 Task: Locate the nearest state parks to Charleston, South Carolina, and Columbia, South Carolina.
Action: Mouse moved to (177, 101)
Screenshot: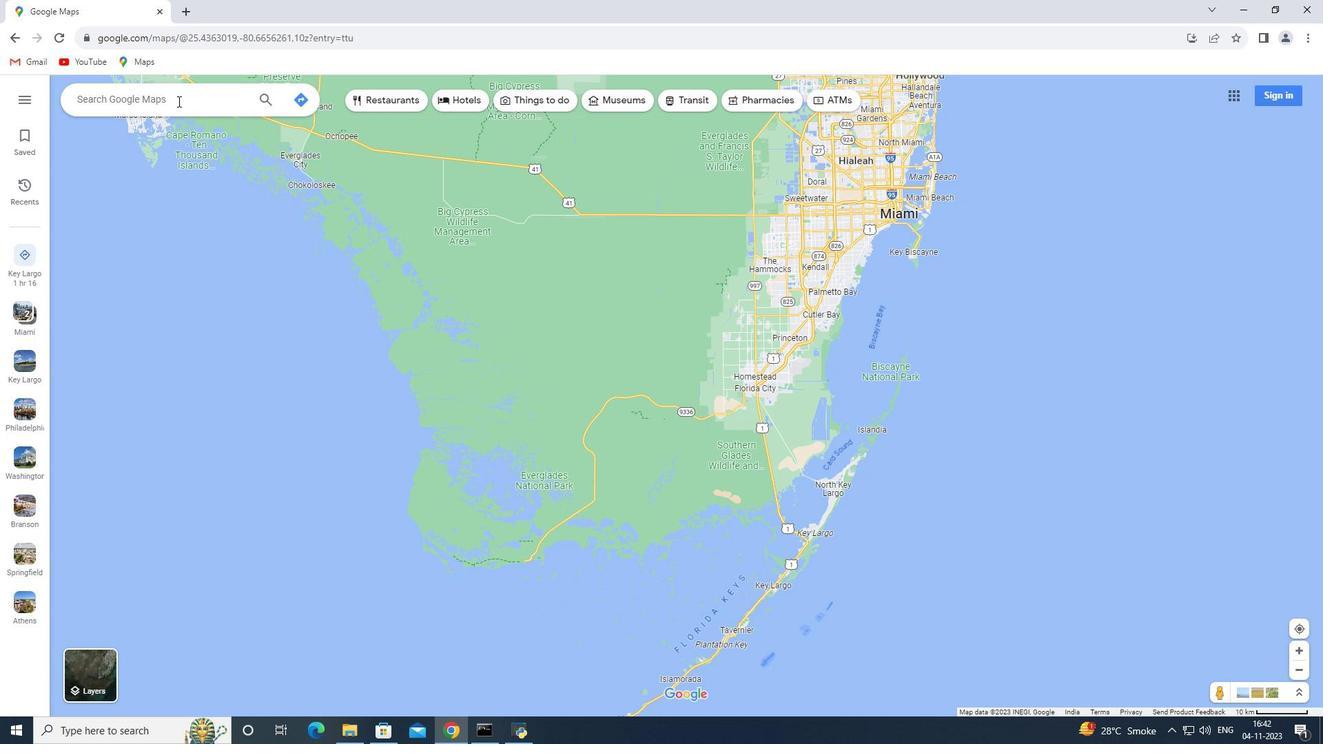 
Action: Mouse pressed left at (177, 101)
Screenshot: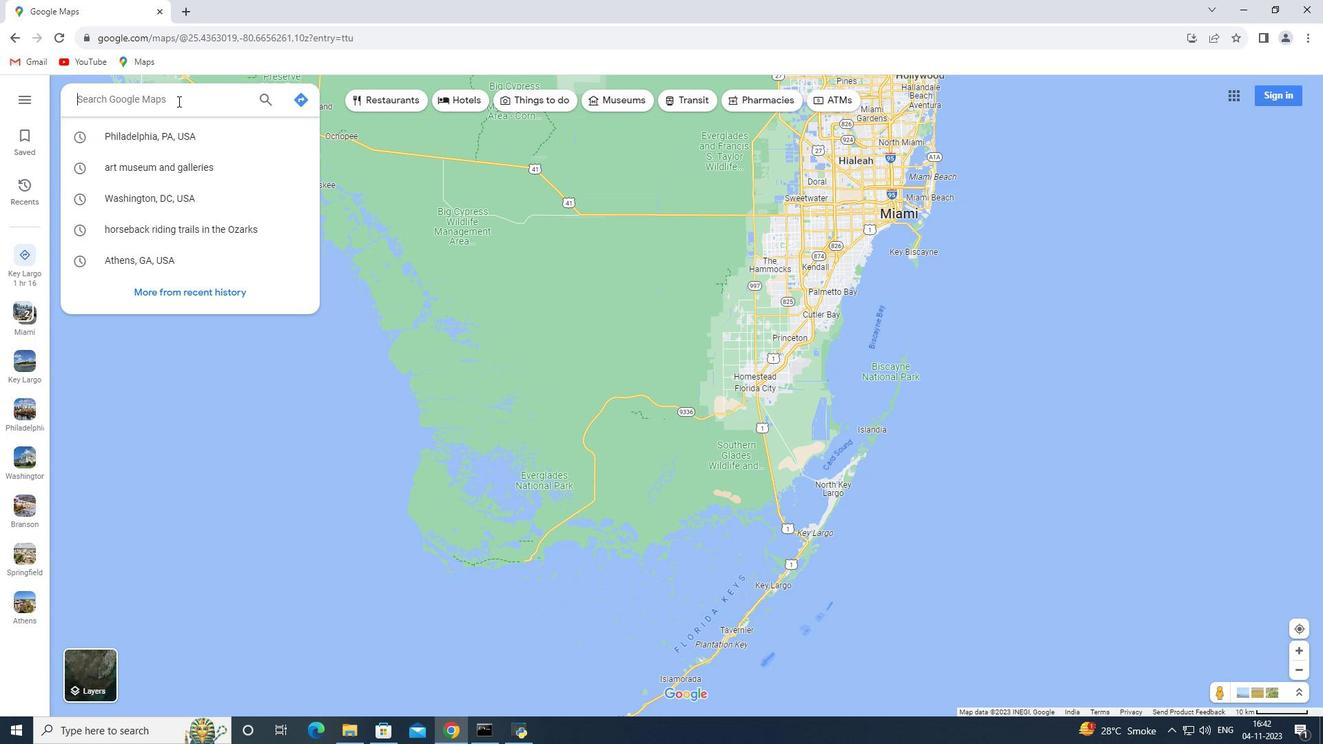 
Action: Mouse moved to (177, 100)
Screenshot: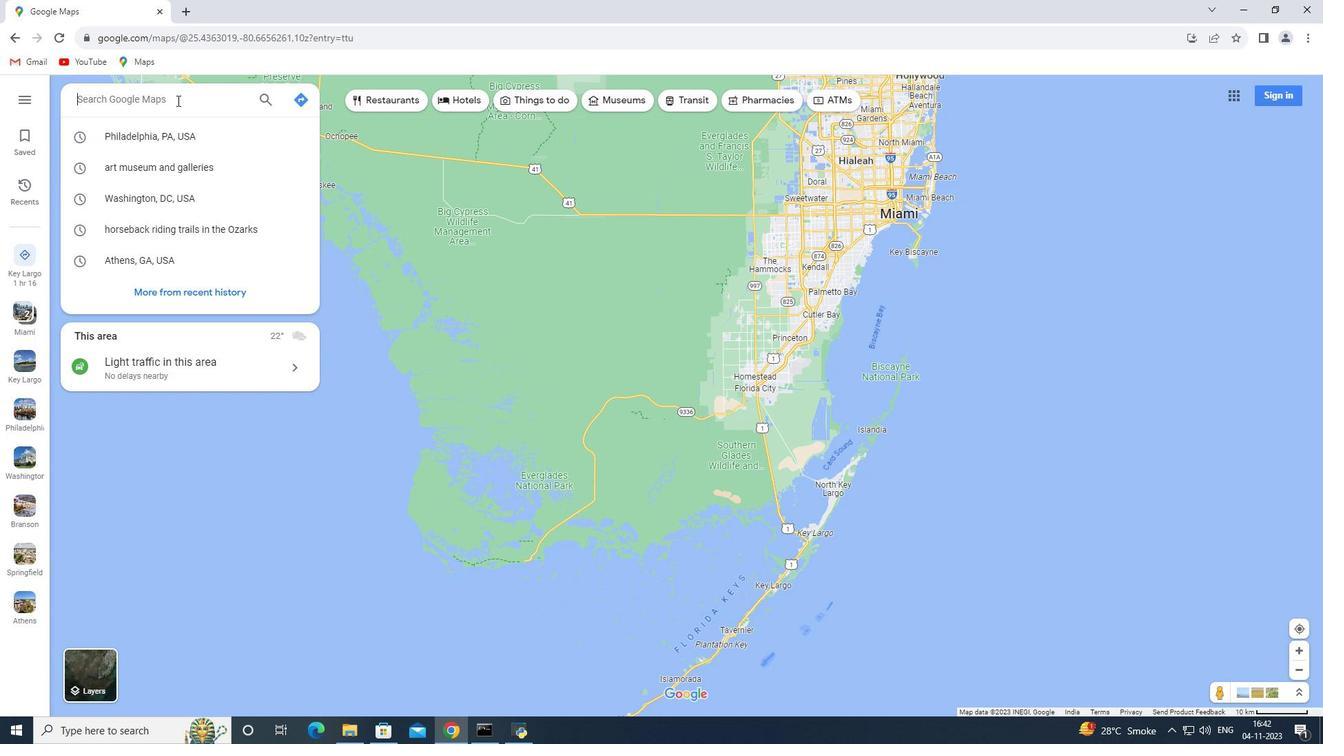 
Action: Key pressed <Key.shift>Charleston,<Key.space><Key.shift>South<Key.space><Key.shift>Carolina<Key.enter>
Screenshot: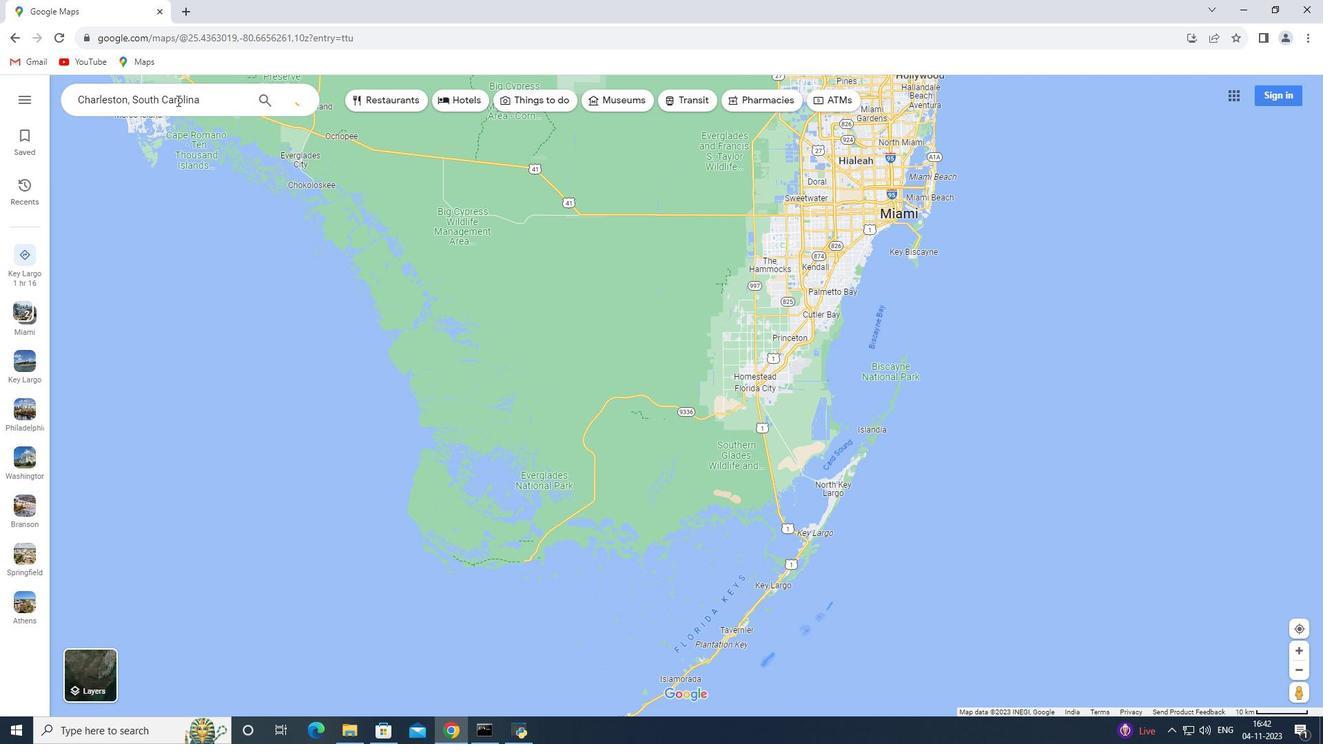 
Action: Mouse moved to (196, 335)
Screenshot: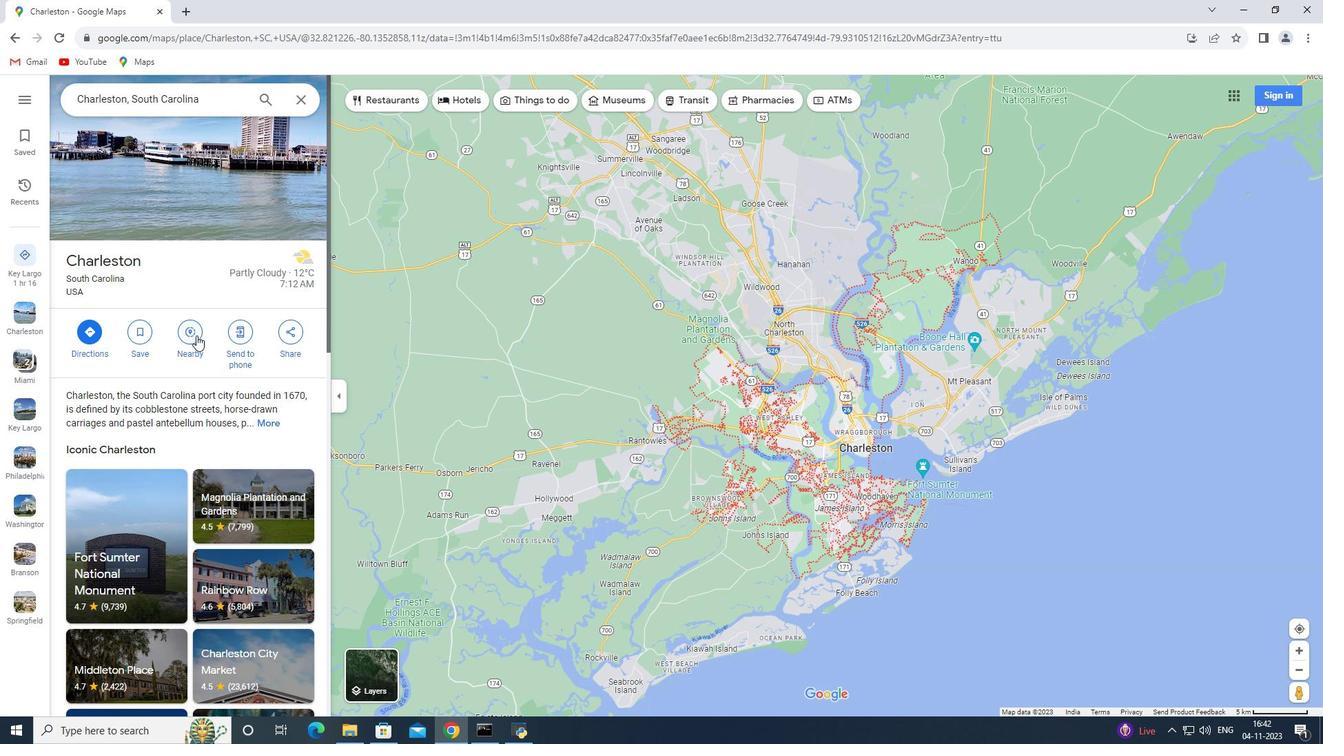 
Action: Mouse pressed left at (196, 335)
Screenshot: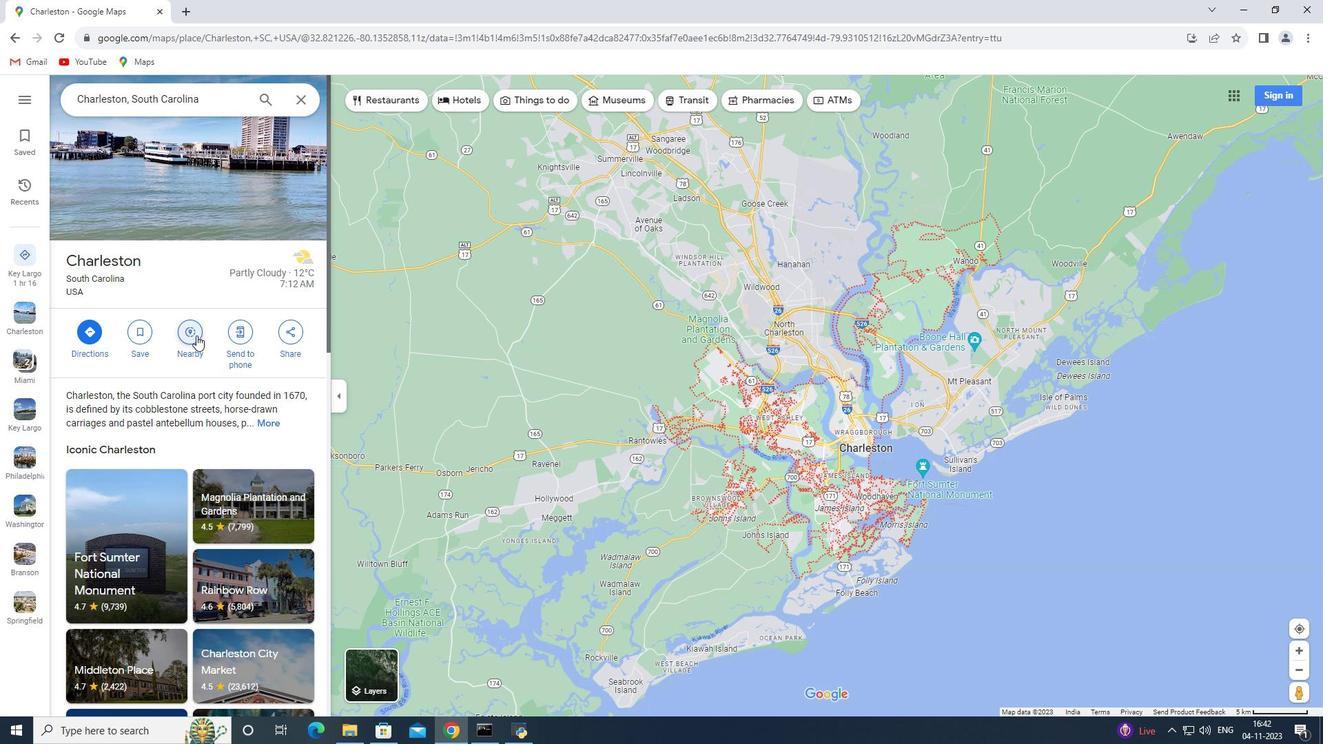 
Action: Key pressed state<Key.space>parks<Key.enter>
Screenshot: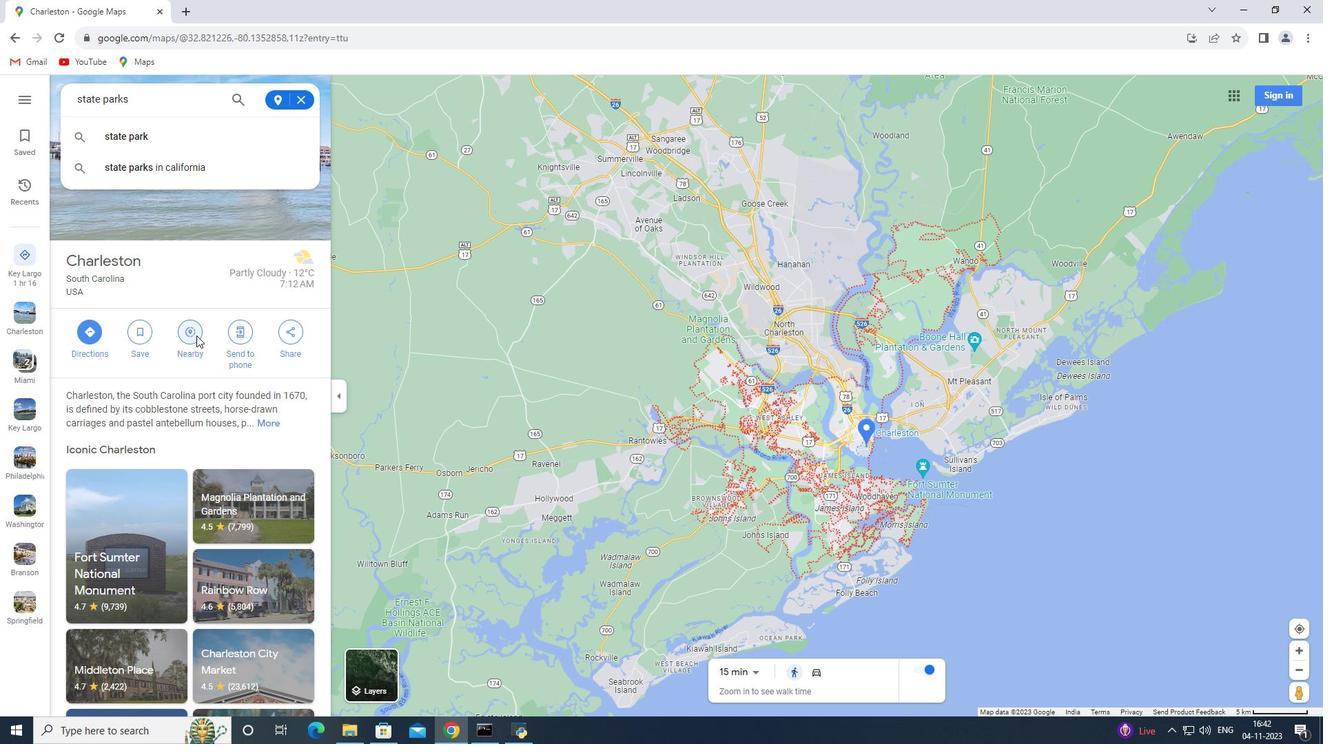 
Action: Mouse moved to (299, 95)
Screenshot: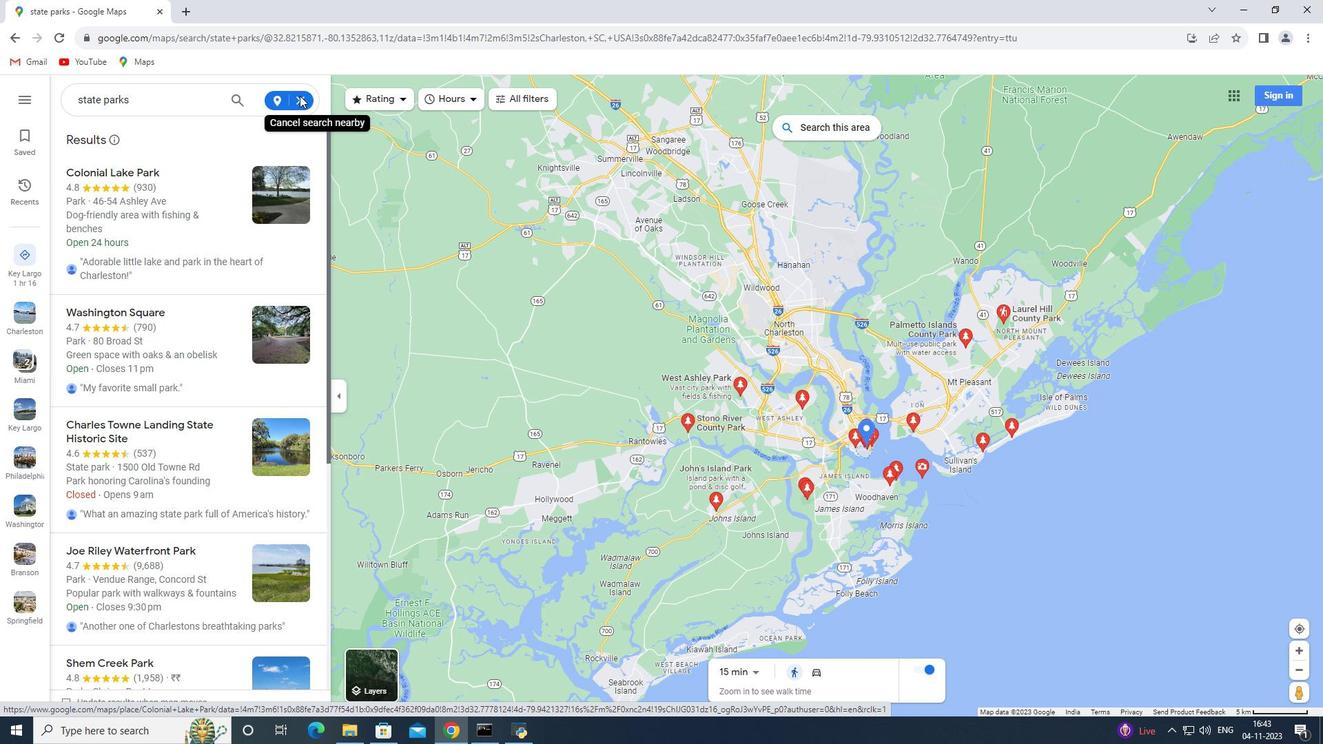 
Action: Mouse pressed left at (299, 95)
Screenshot: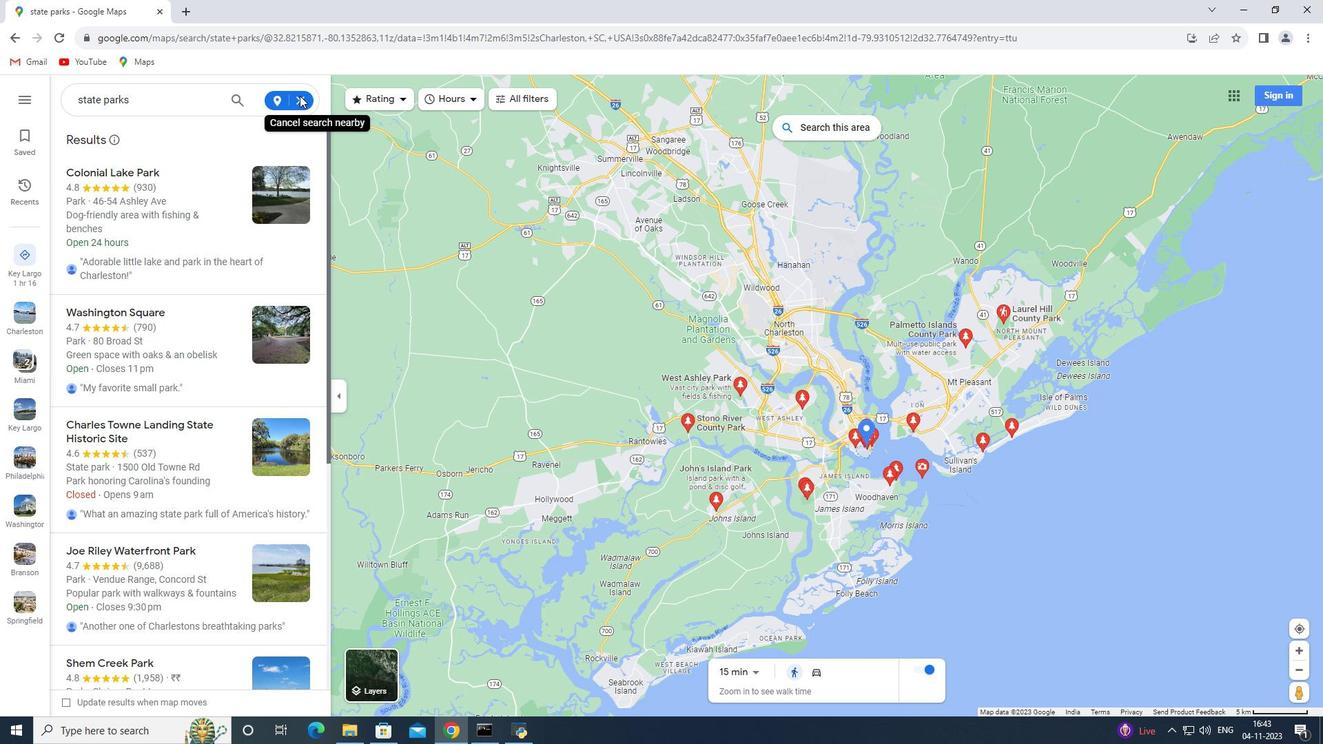 
Action: Mouse moved to (306, 98)
Screenshot: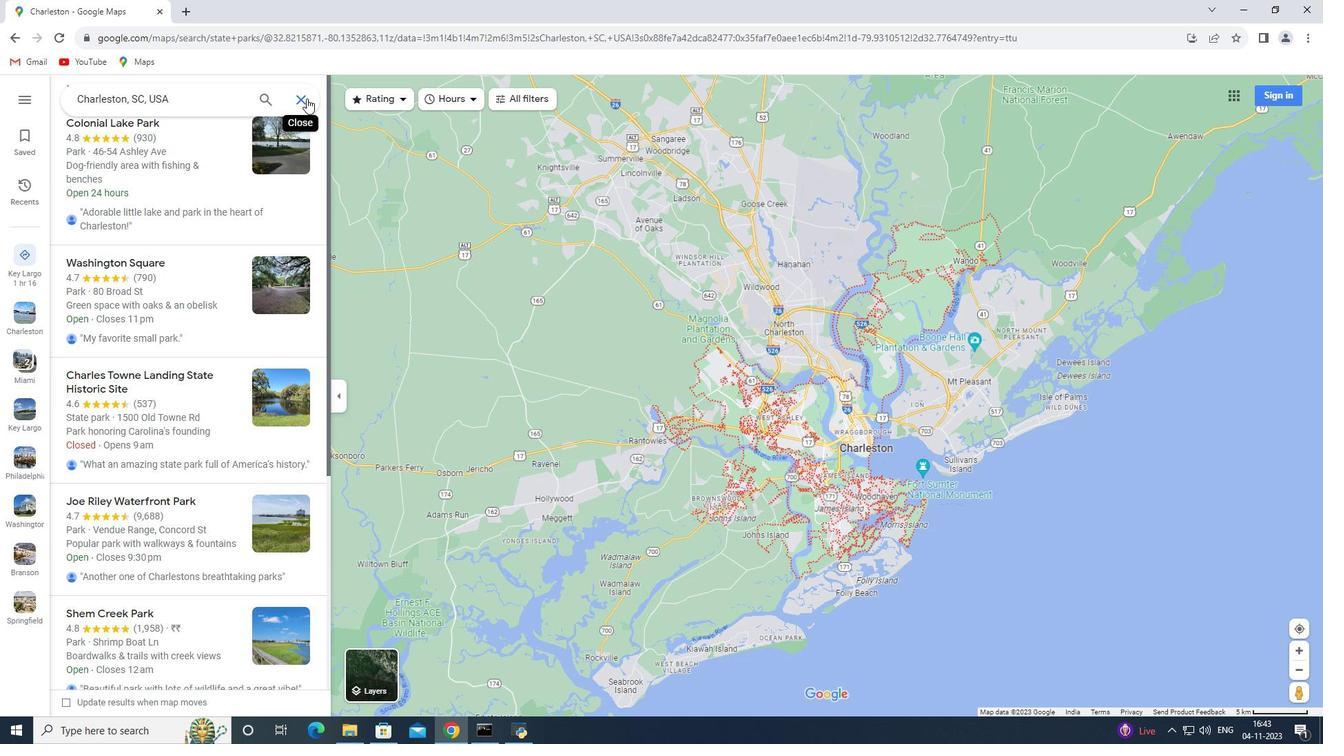 
Action: Mouse pressed left at (306, 98)
Screenshot: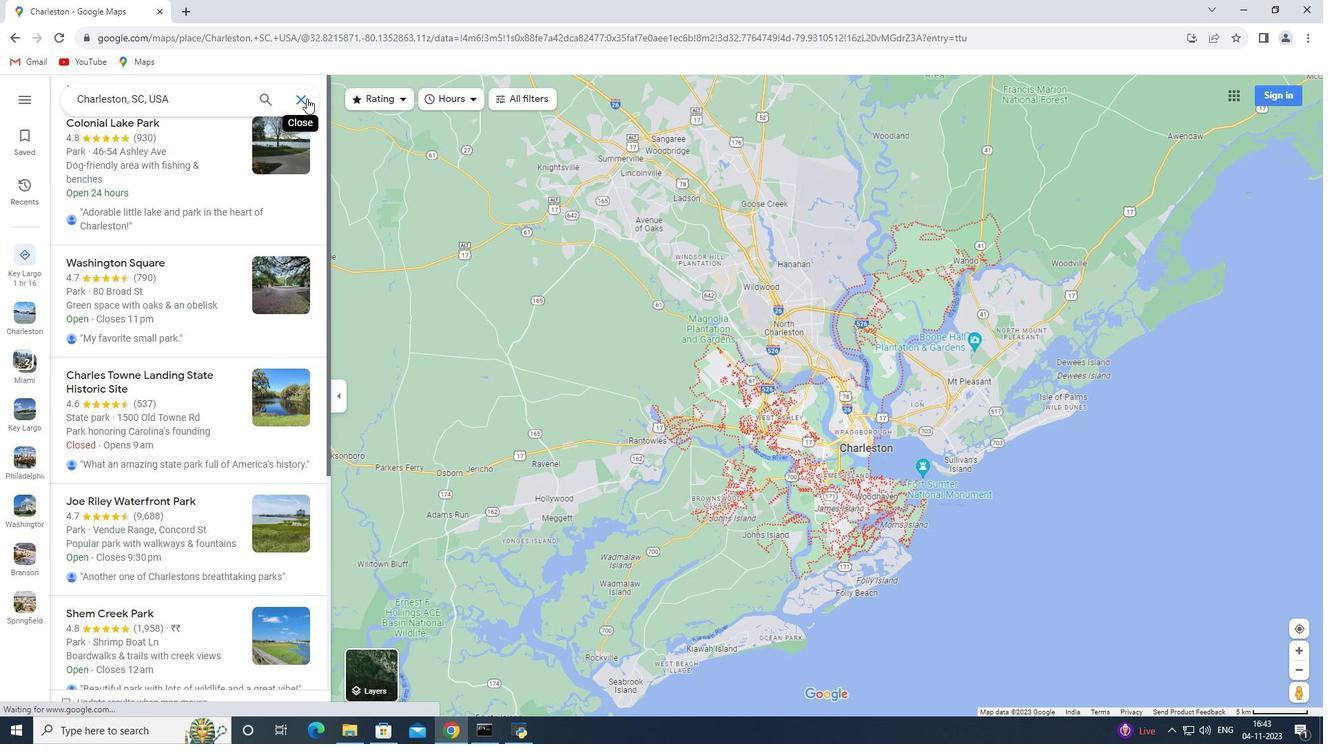 
Action: Mouse moved to (202, 104)
Screenshot: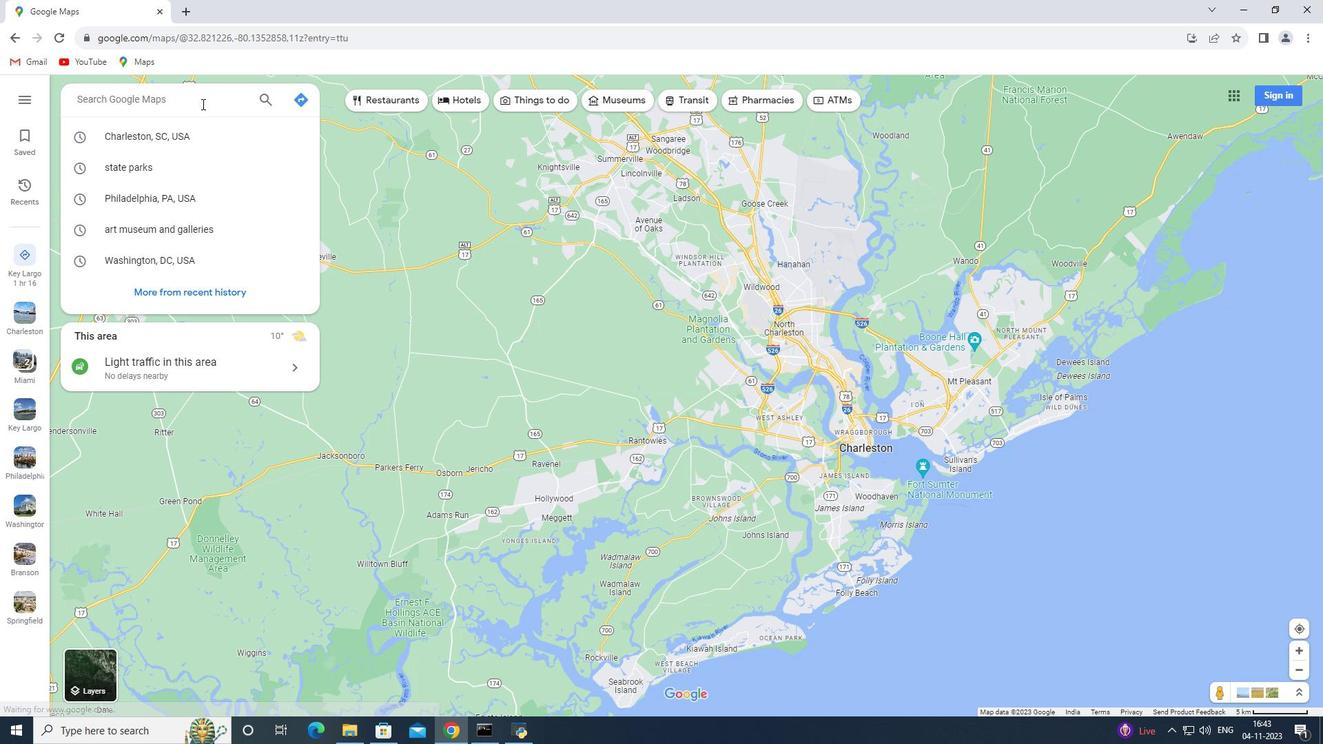 
Action: Key pressed <Key.shift>Columbia,<Key.space><Key.shift>South<Key.space><Key.shift>Carolina<Key.enter>
Screenshot: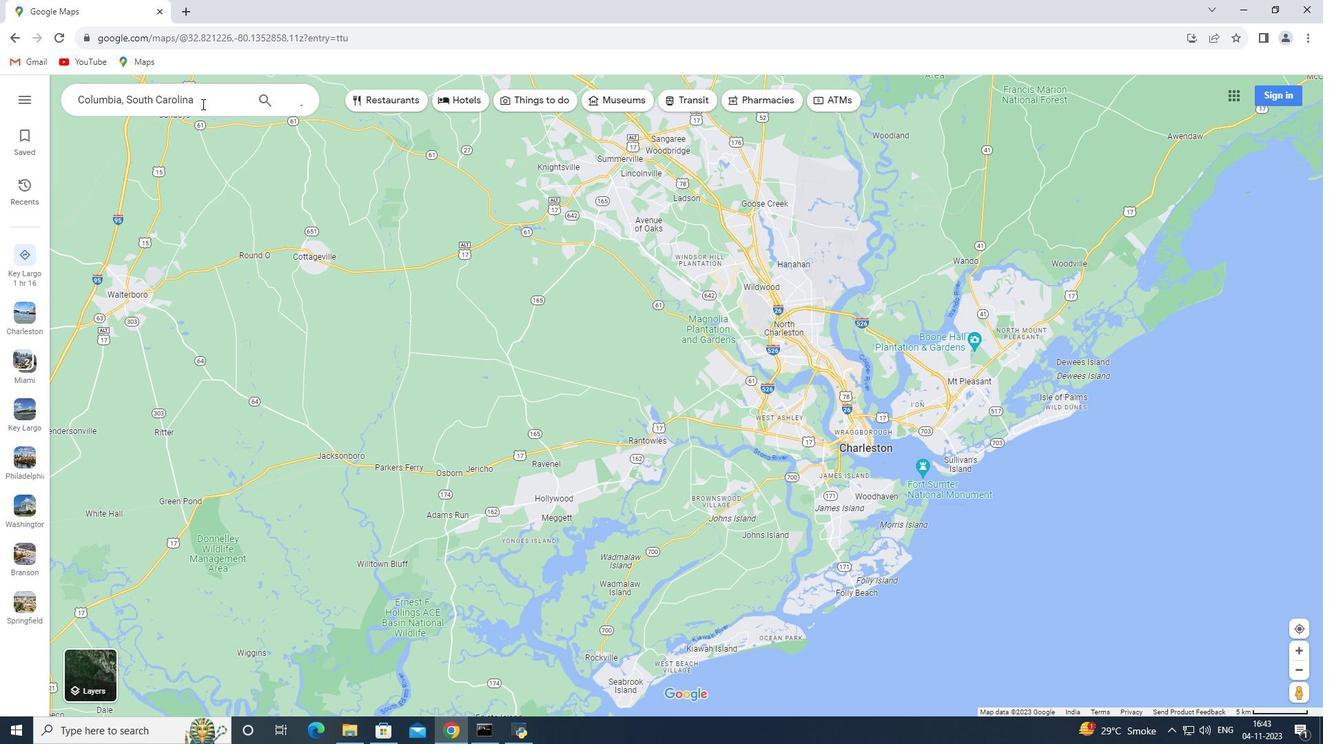 
Action: Mouse moved to (197, 326)
Screenshot: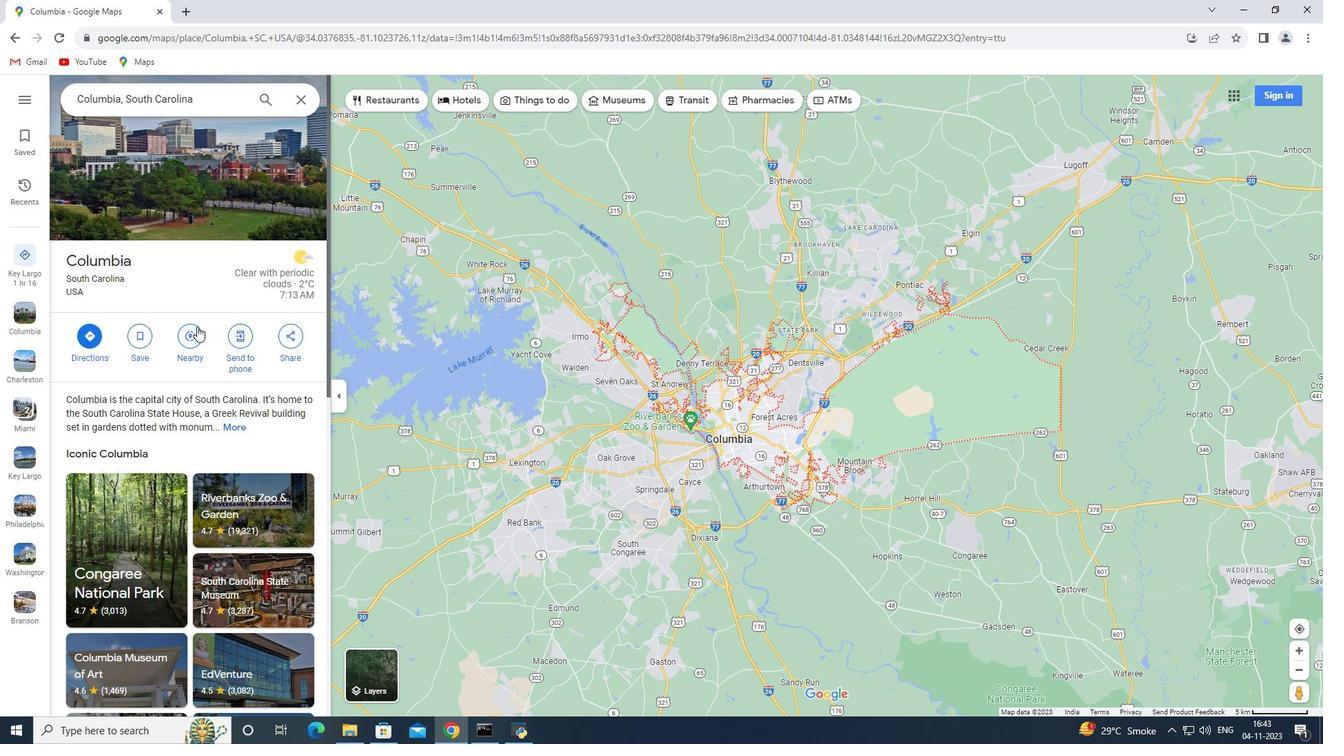 
Action: Mouse pressed left at (197, 326)
Screenshot: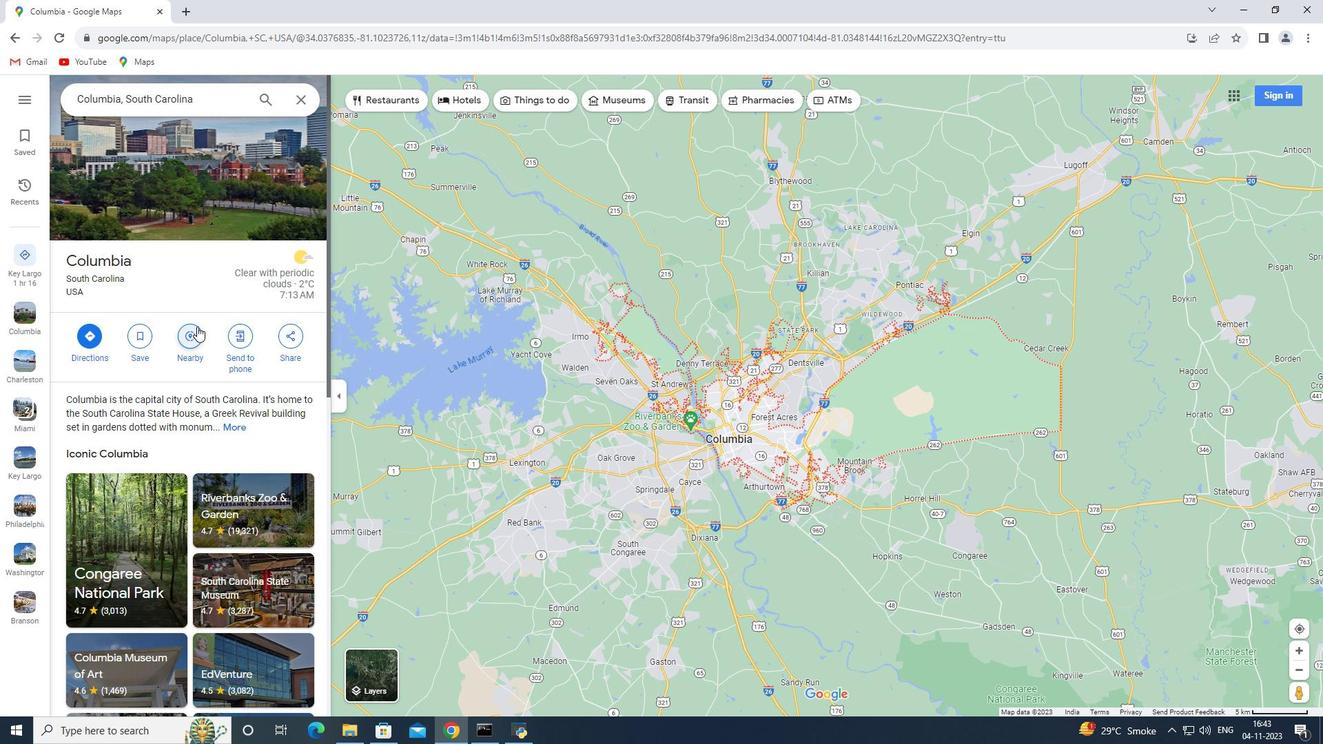 
Action: Key pressed state<Key.space>parks<Key.enter>
Screenshot: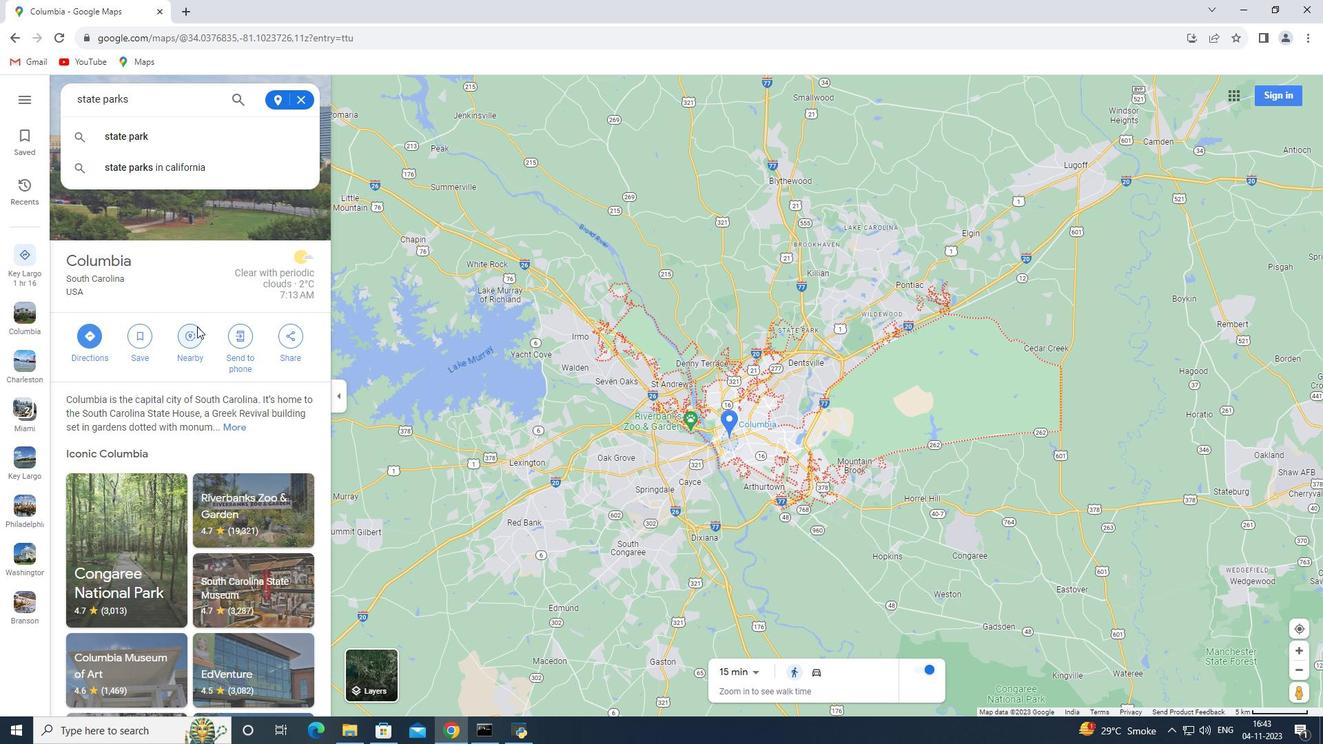 
